 Task: Set Answer 2 of the checkboxes to "Time".
Action: Mouse moved to (702, 278)
Screenshot: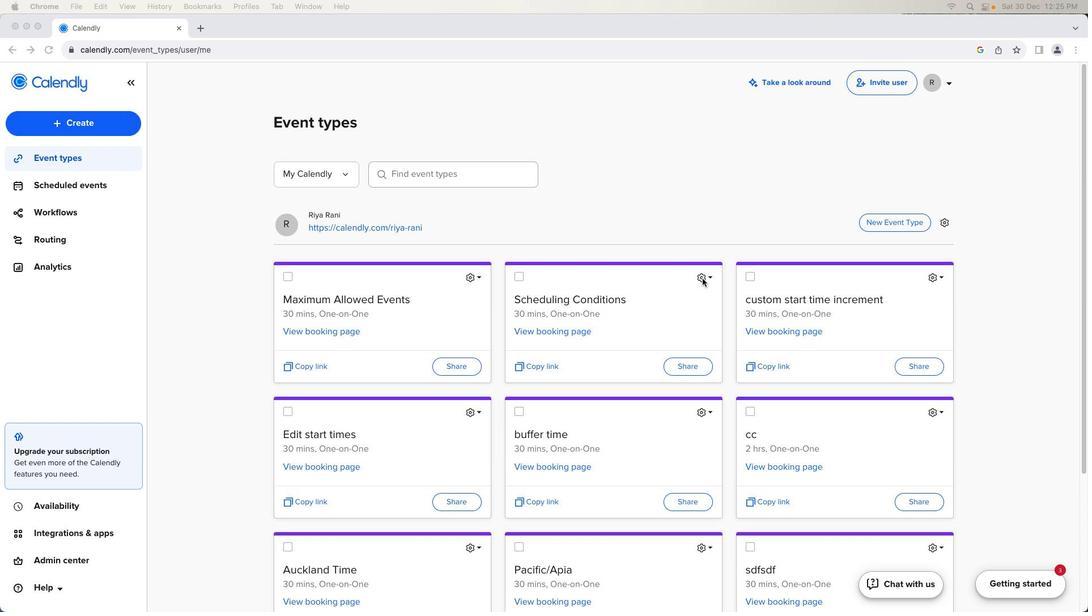
Action: Mouse pressed left at (702, 278)
Screenshot: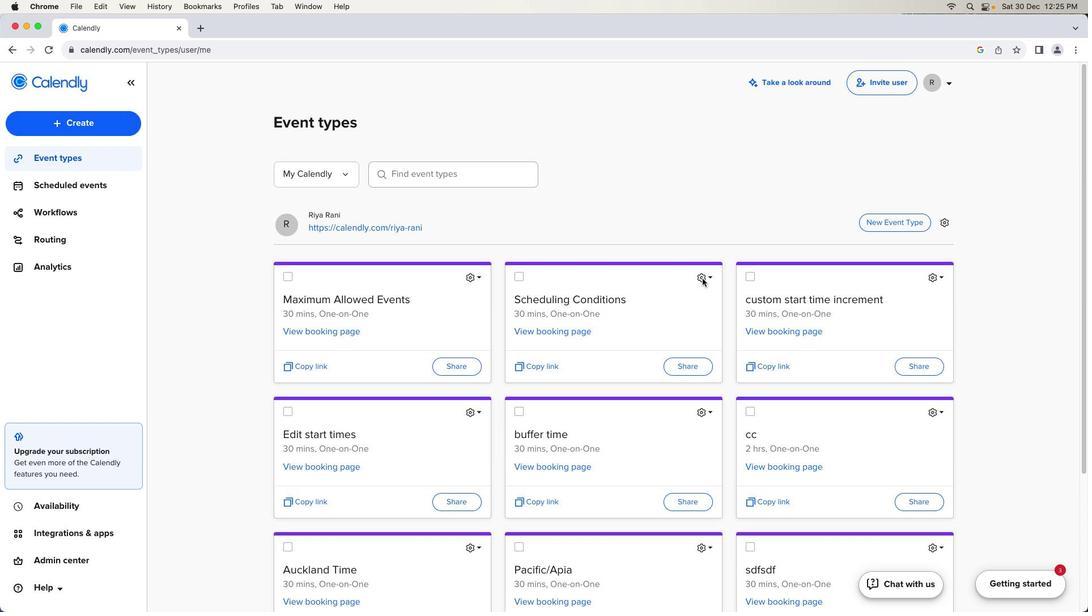 
Action: Mouse moved to (702, 278)
Screenshot: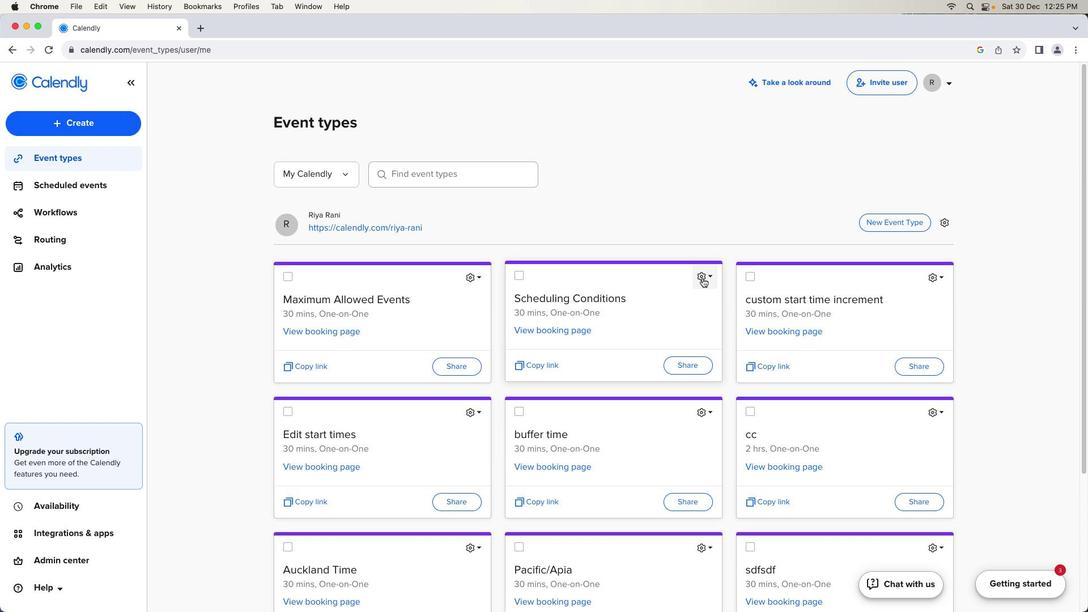 
Action: Mouse pressed left at (702, 278)
Screenshot: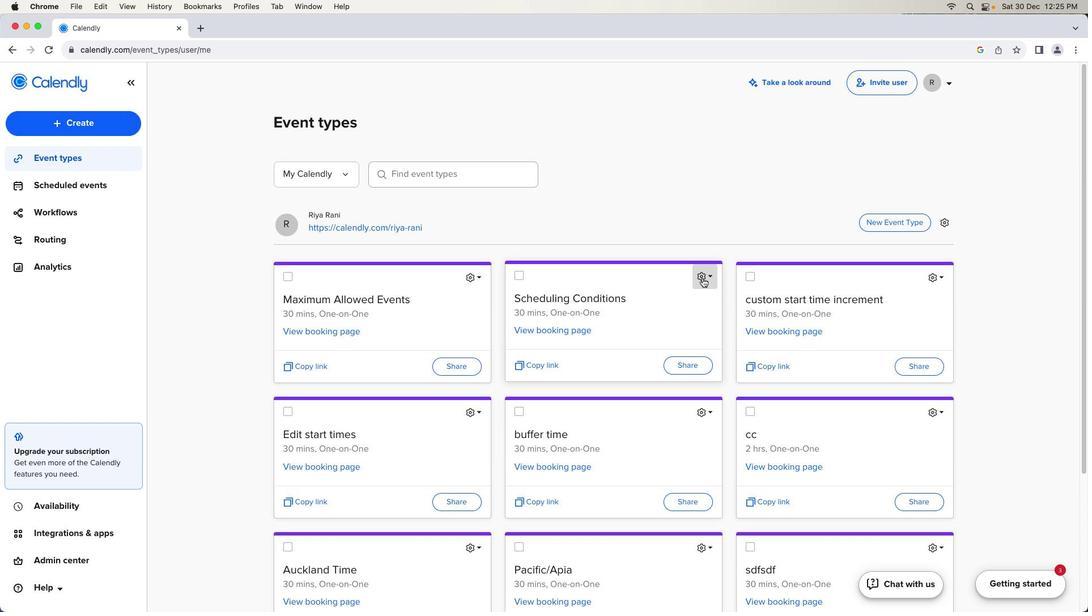 
Action: Mouse moved to (681, 301)
Screenshot: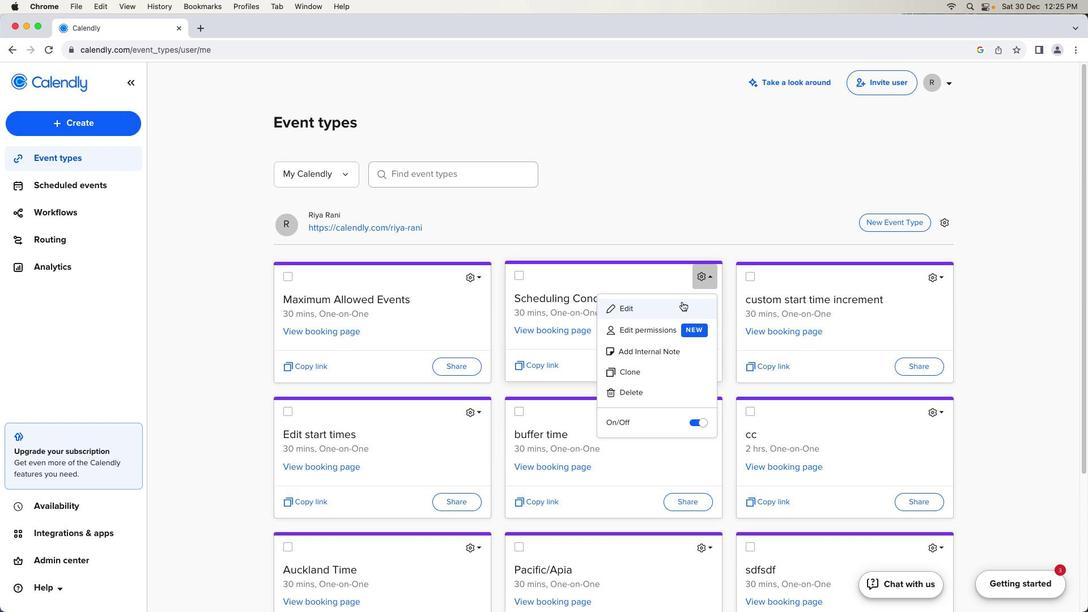 
Action: Mouse pressed left at (681, 301)
Screenshot: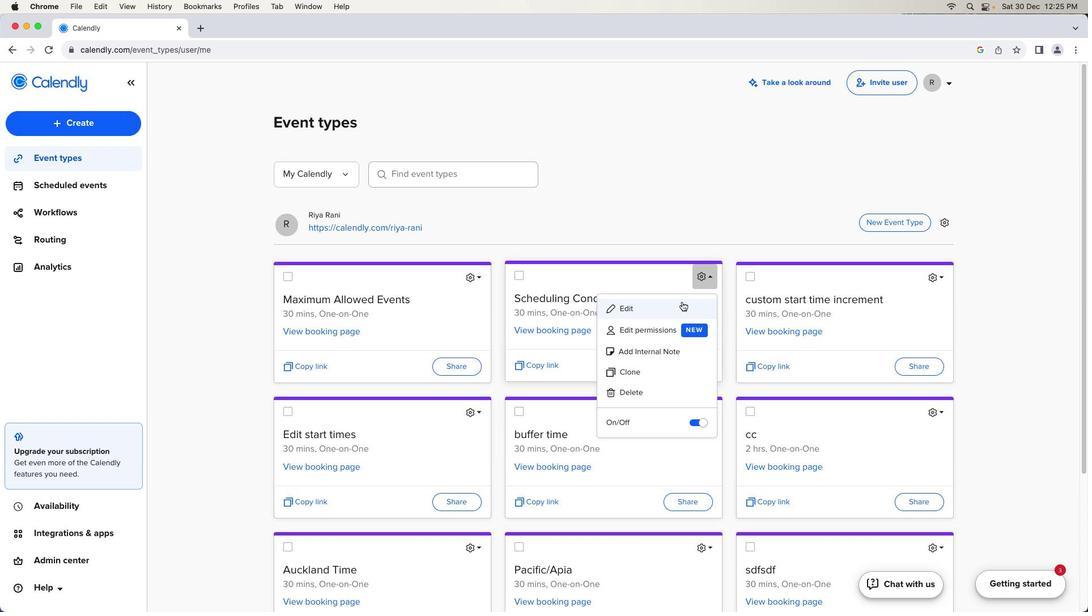 
Action: Mouse moved to (229, 439)
Screenshot: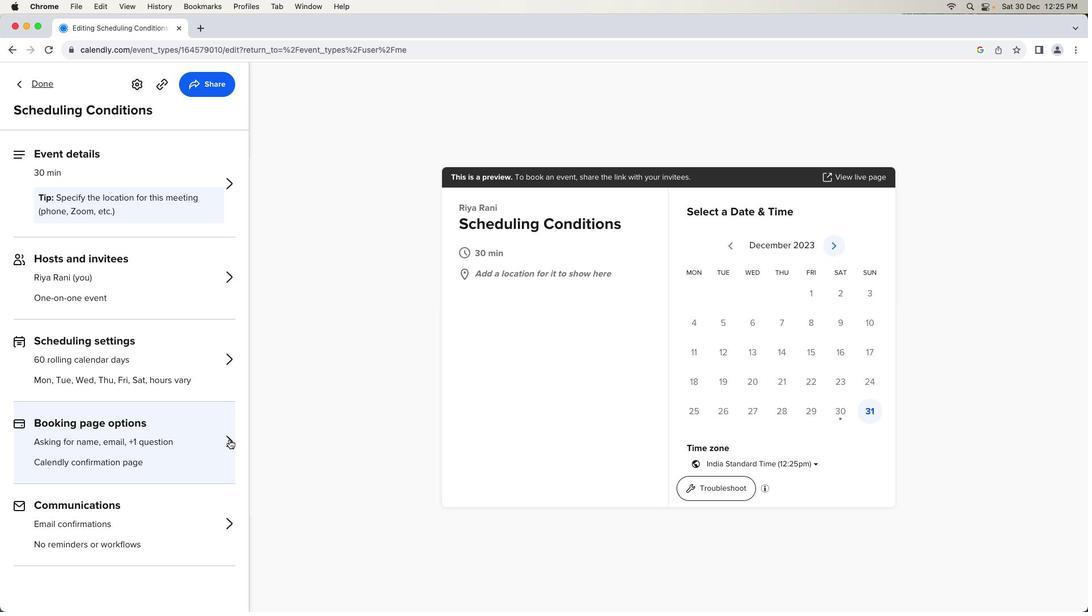 
Action: Mouse pressed left at (229, 439)
Screenshot: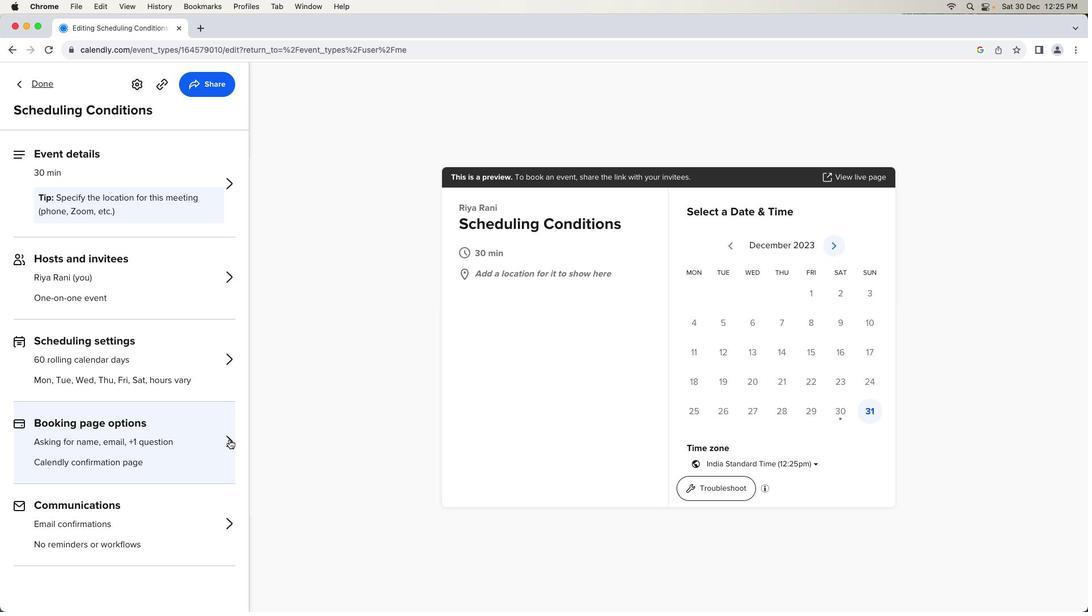 
Action: Mouse moved to (211, 336)
Screenshot: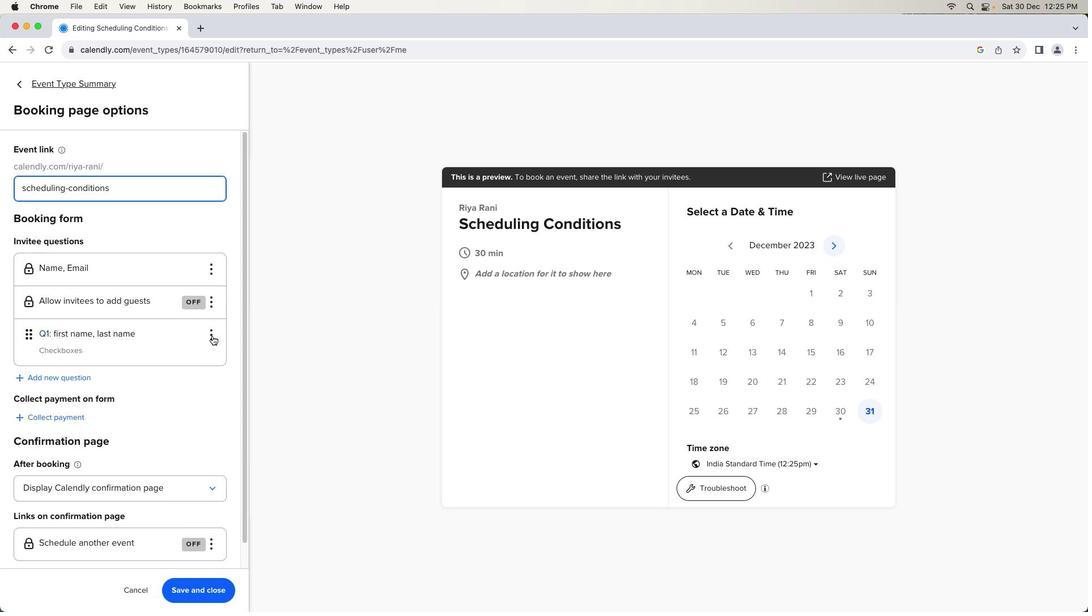 
Action: Mouse pressed left at (211, 336)
Screenshot: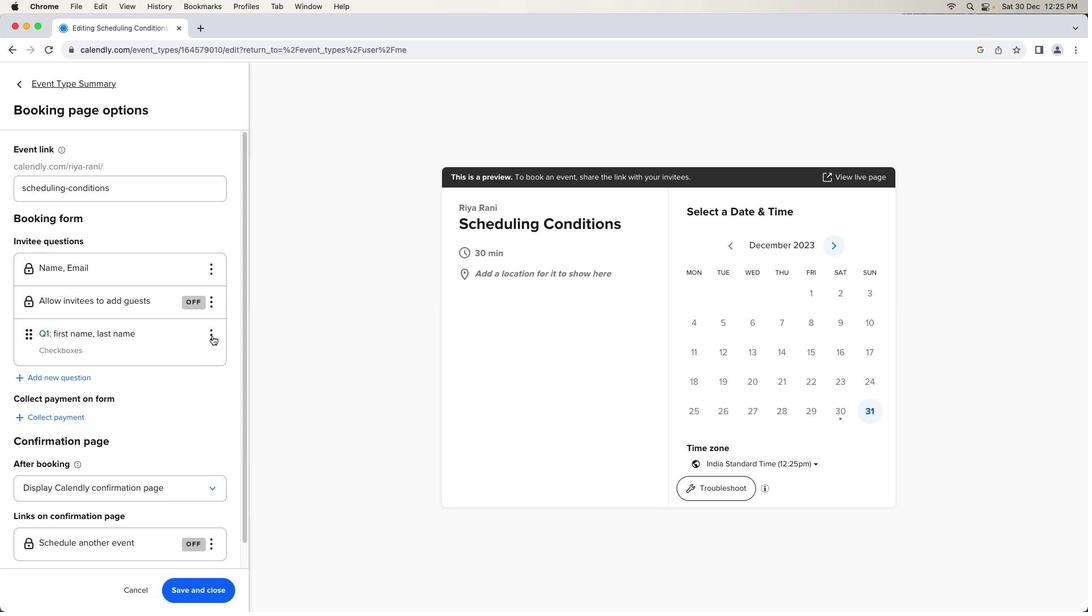 
Action: Mouse moved to (211, 353)
Screenshot: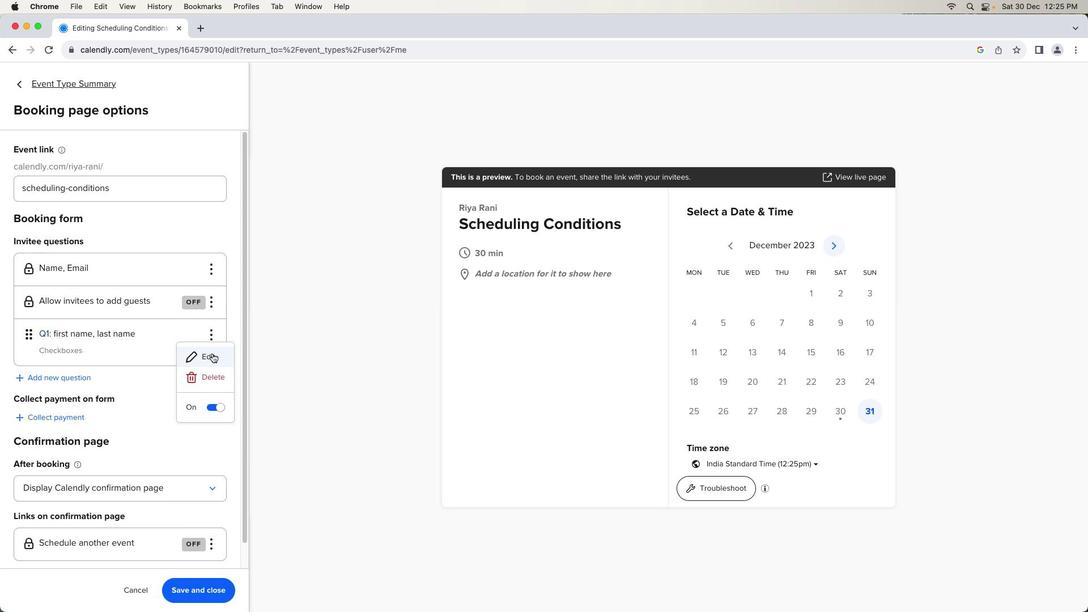
Action: Mouse pressed left at (211, 353)
Screenshot: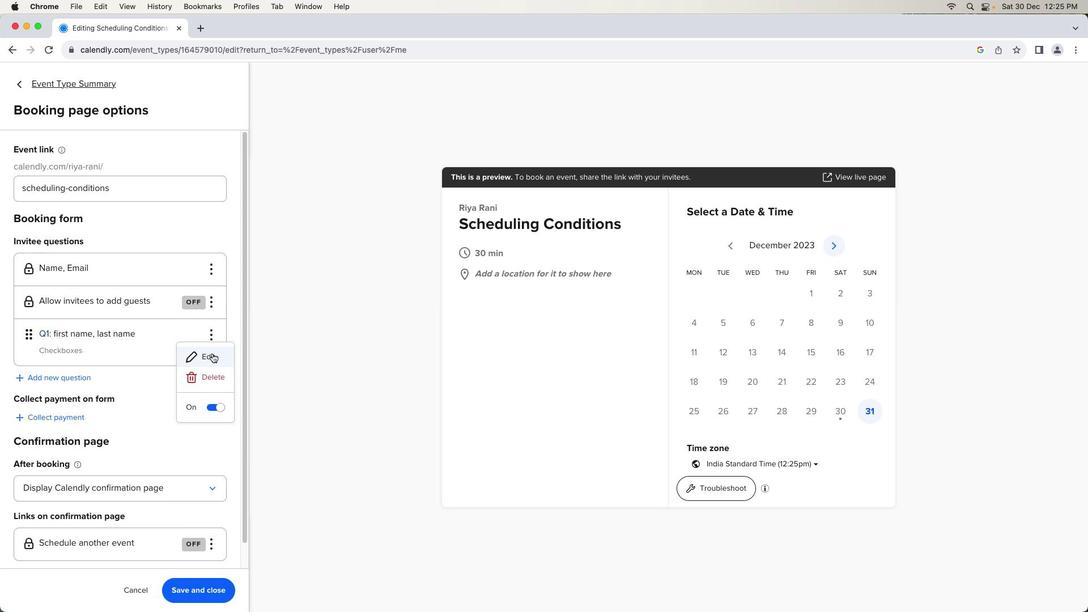 
Action: Mouse moved to (482, 353)
Screenshot: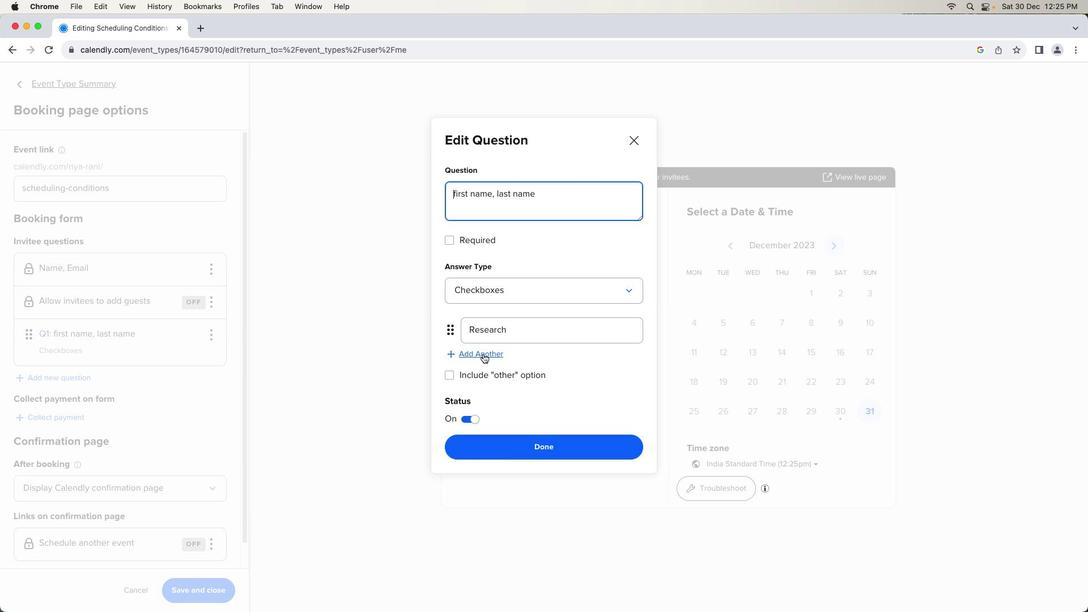 
Action: Mouse pressed left at (482, 353)
Screenshot: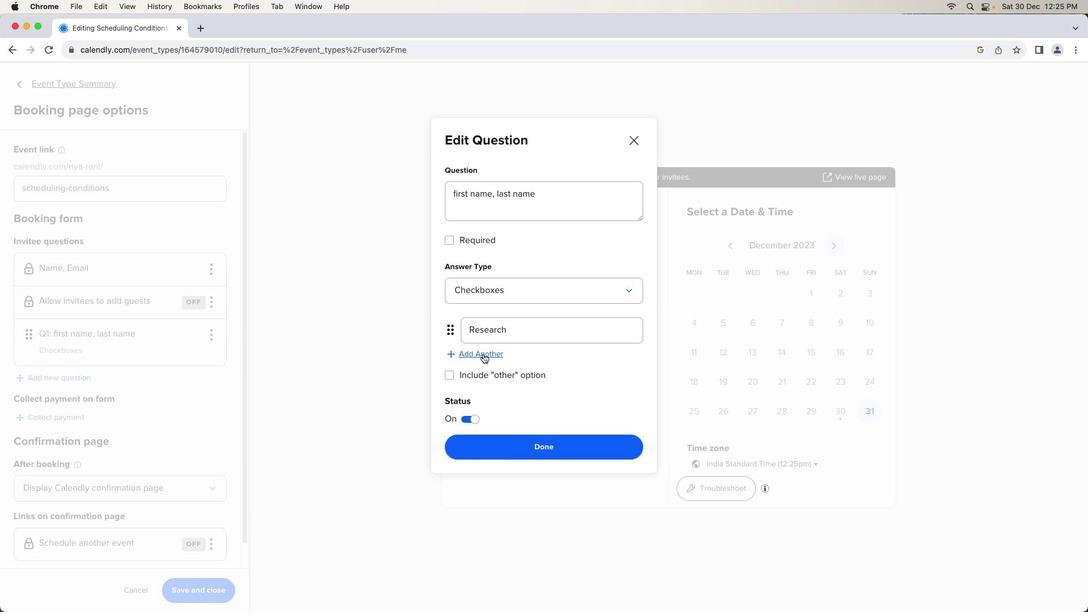 
Action: Mouse moved to (492, 365)
Screenshot: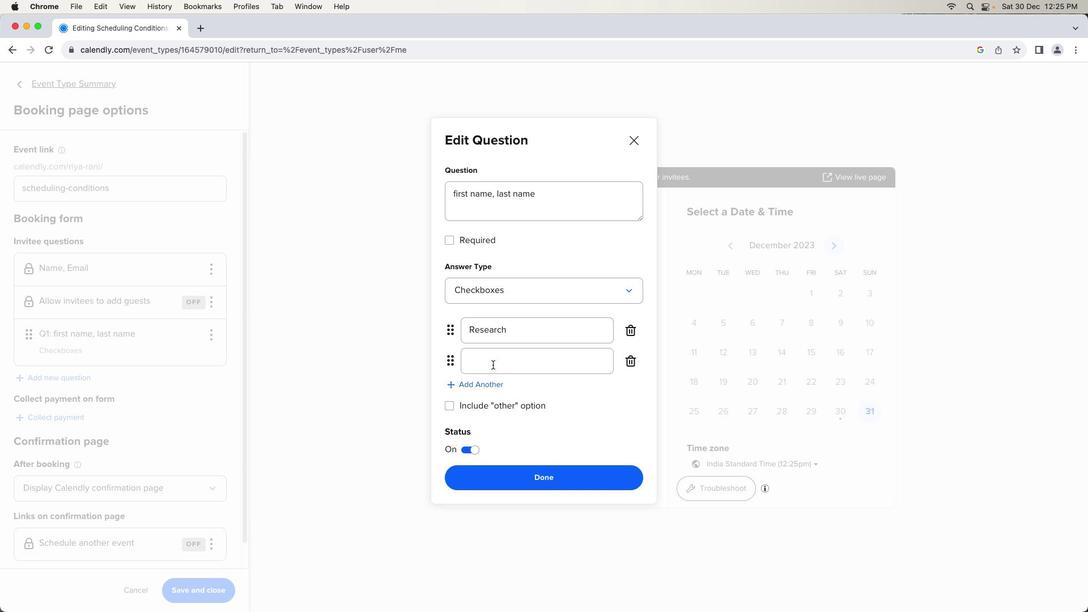 
Action: Mouse pressed left at (492, 365)
Screenshot: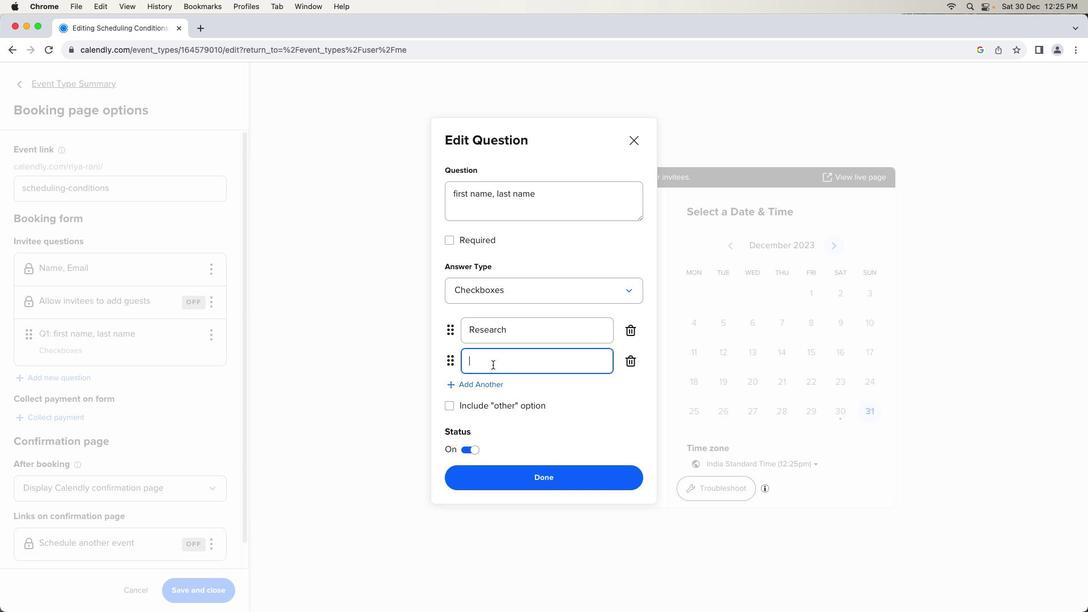 
Action: Mouse moved to (488, 371)
Screenshot: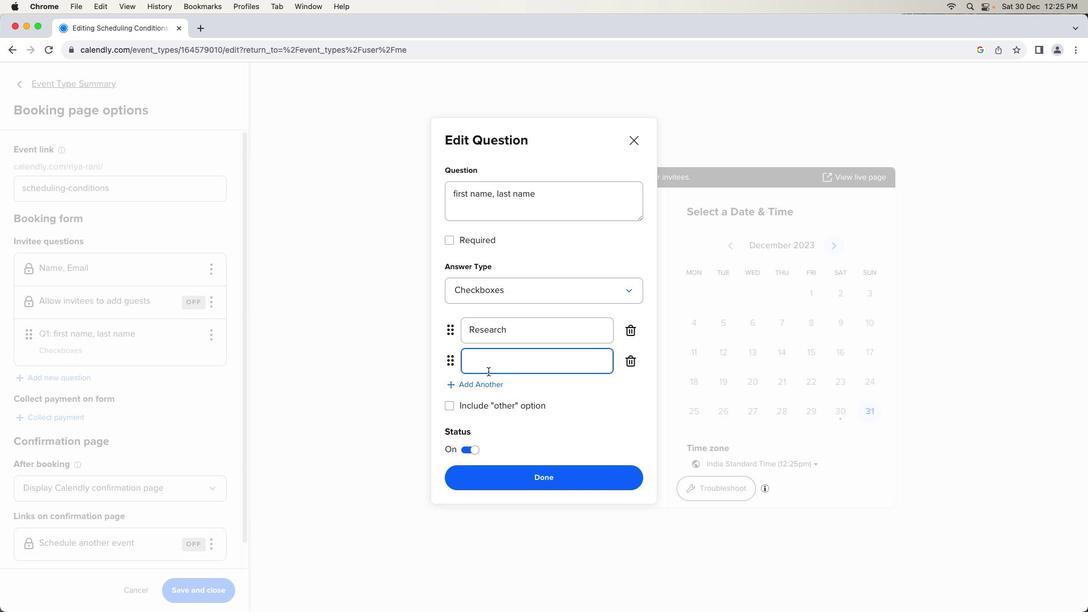 
Action: Key pressed Key.shift'T''i''m''e'
Screenshot: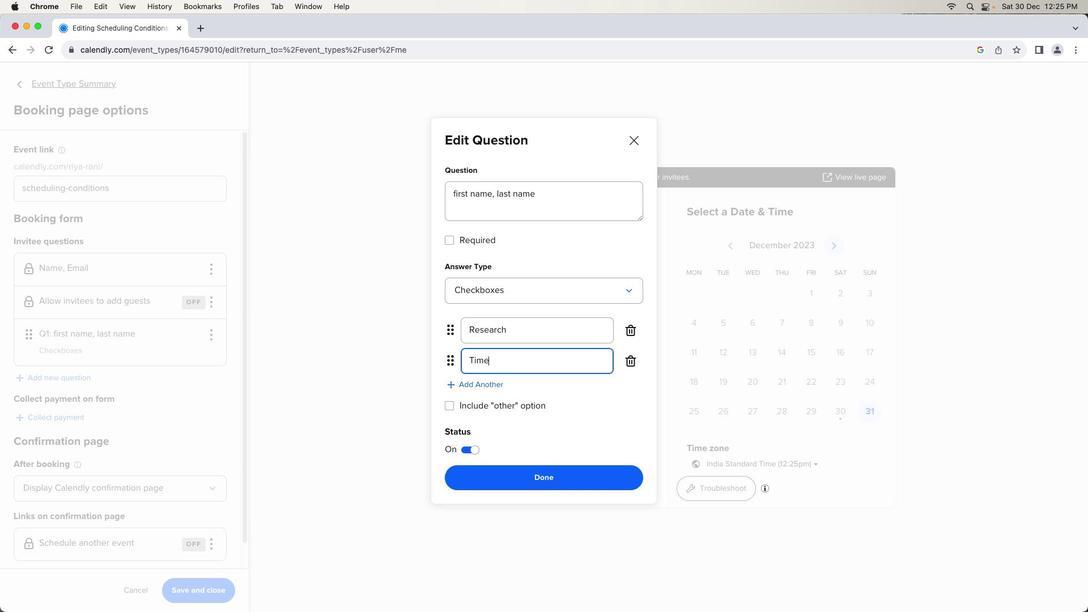 
Action: Mouse moved to (542, 476)
Screenshot: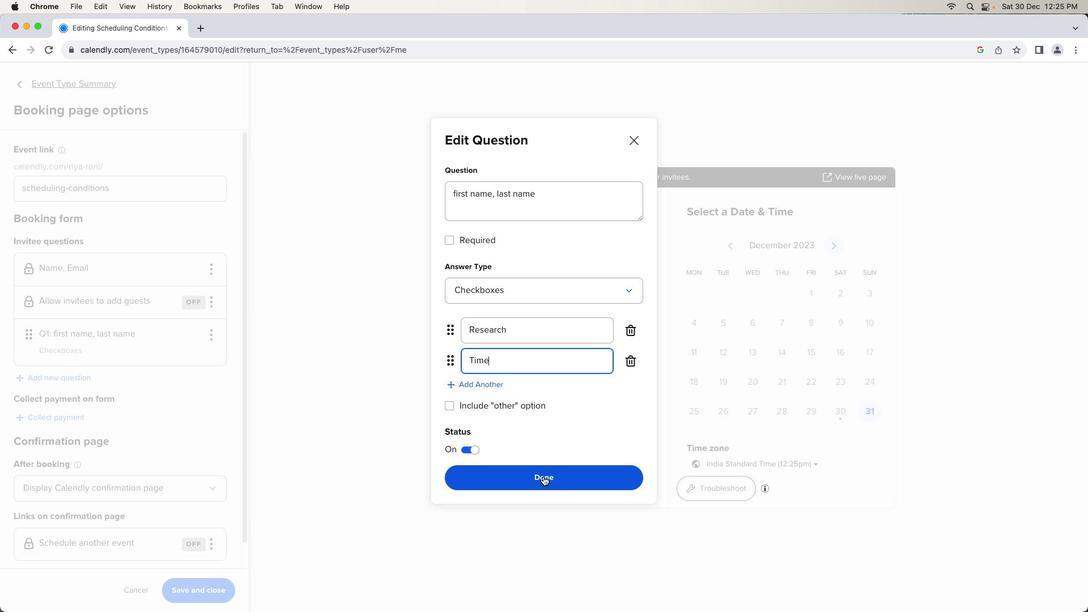 
Action: Mouse pressed left at (542, 476)
Screenshot: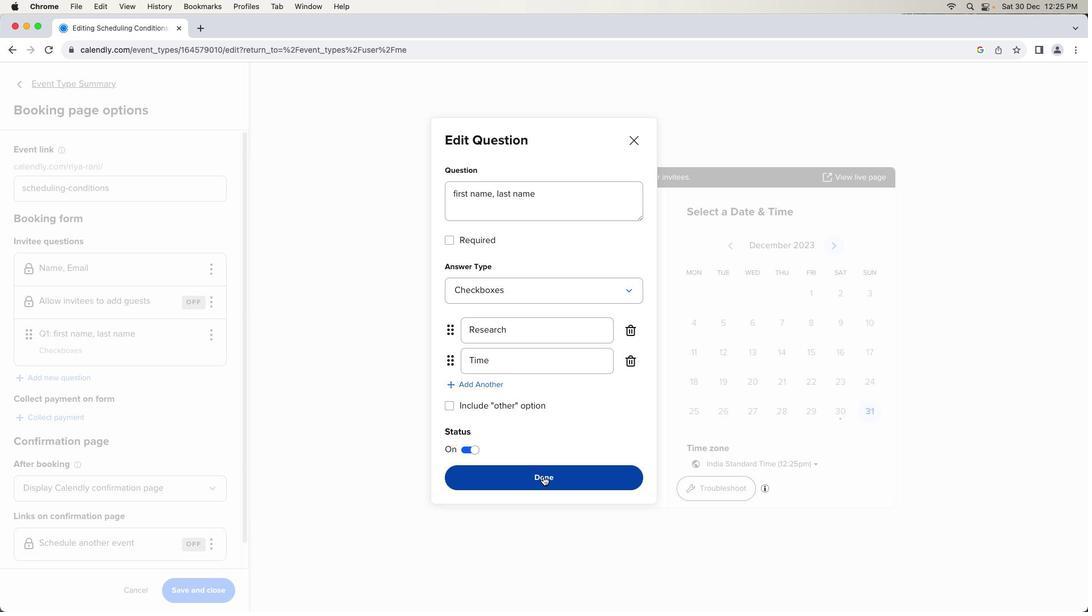 
Action: Mouse moved to (201, 592)
Screenshot: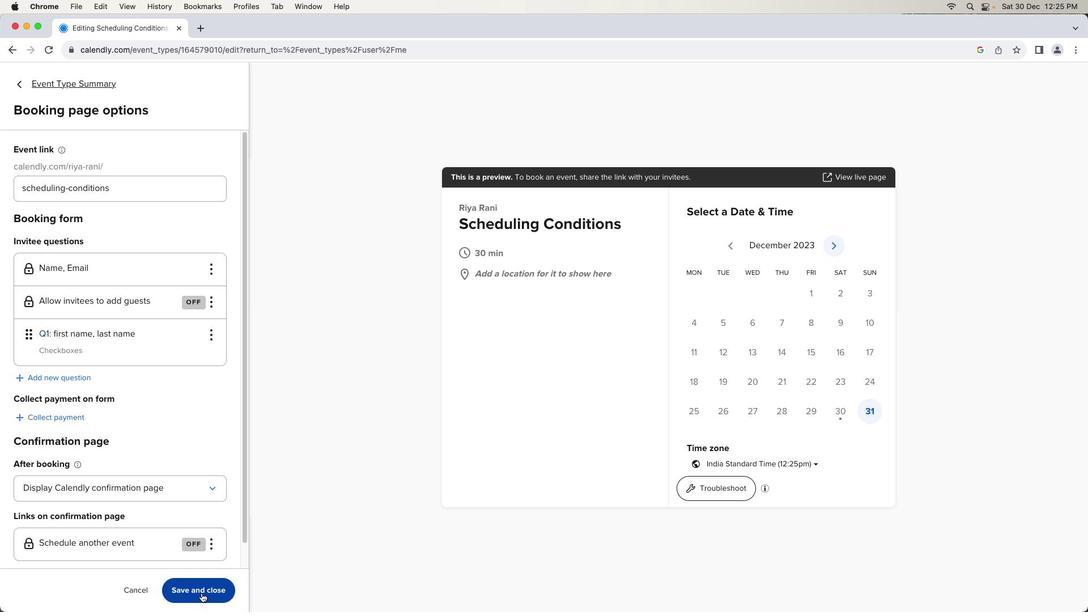 
Action: Mouse pressed left at (201, 592)
Screenshot: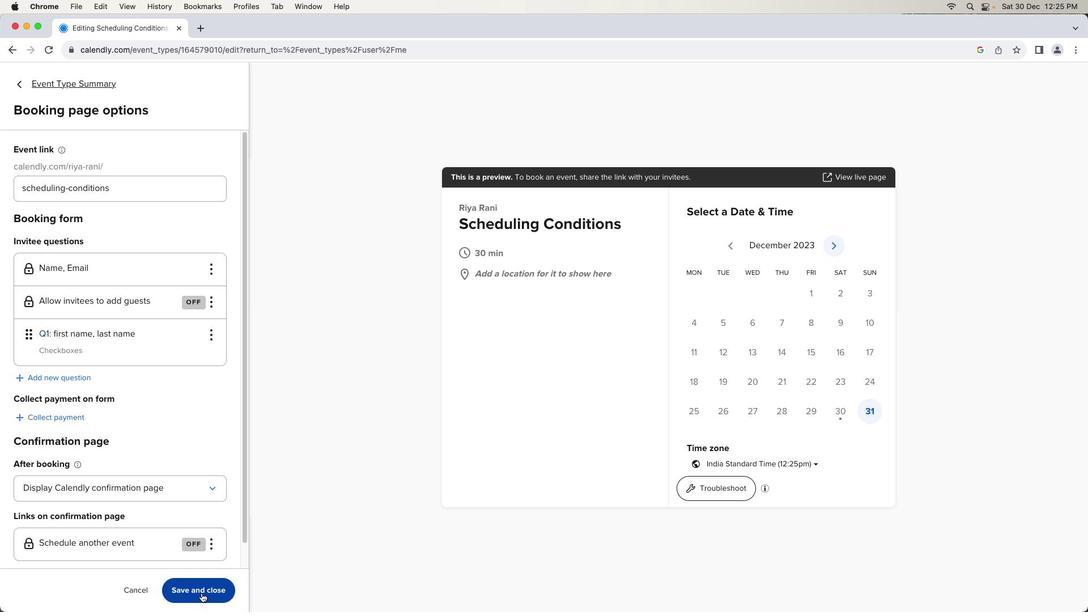
Action: Mouse moved to (338, 557)
Screenshot: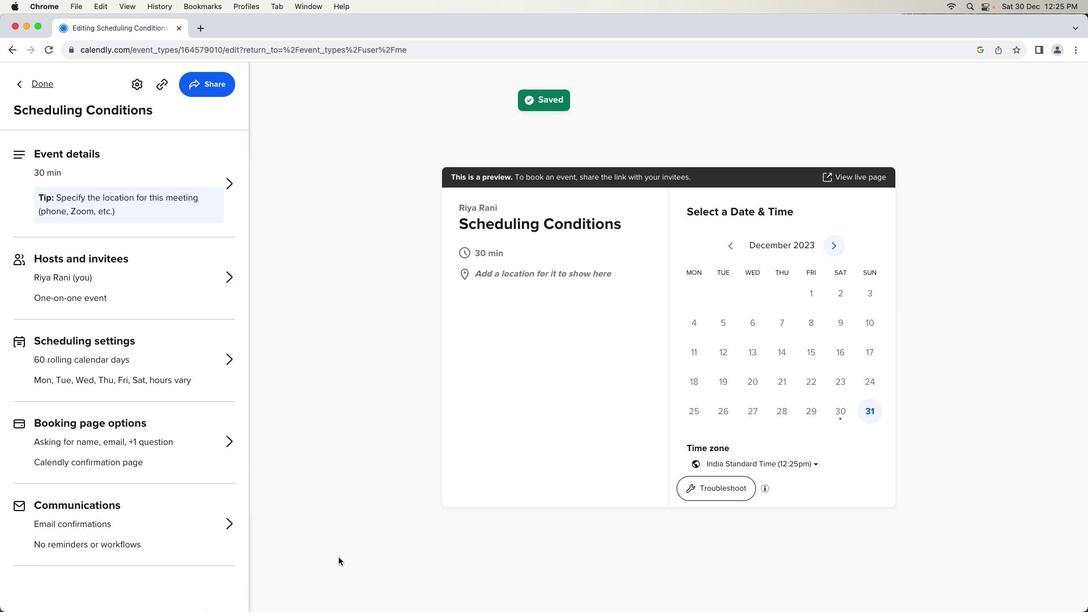 
